 Task: Add the 'Tasks in a Box for Outlook' add-in to your Outlook account.
Action: Mouse moved to (41, 26)
Screenshot: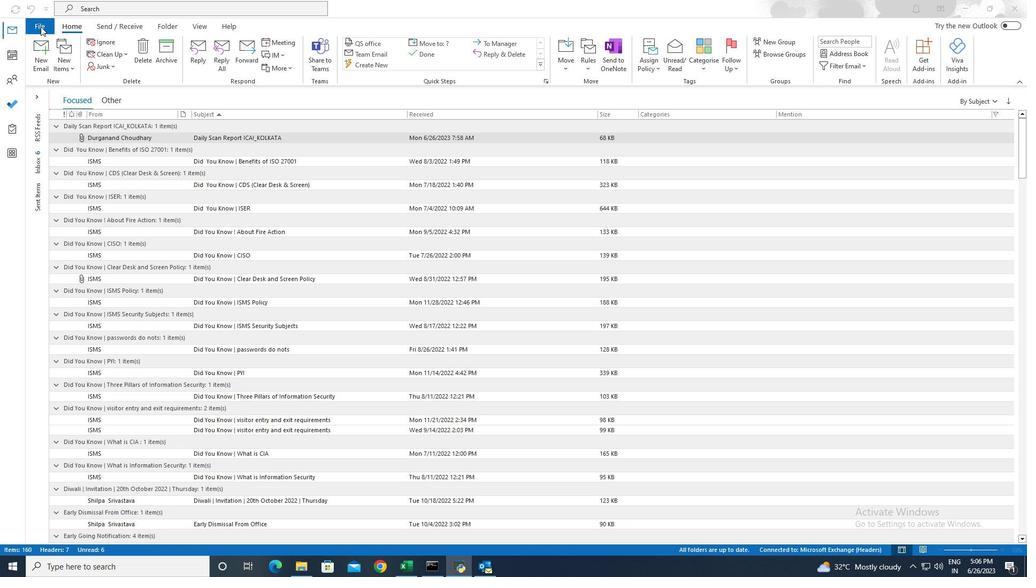 
Action: Mouse pressed left at (41, 26)
Screenshot: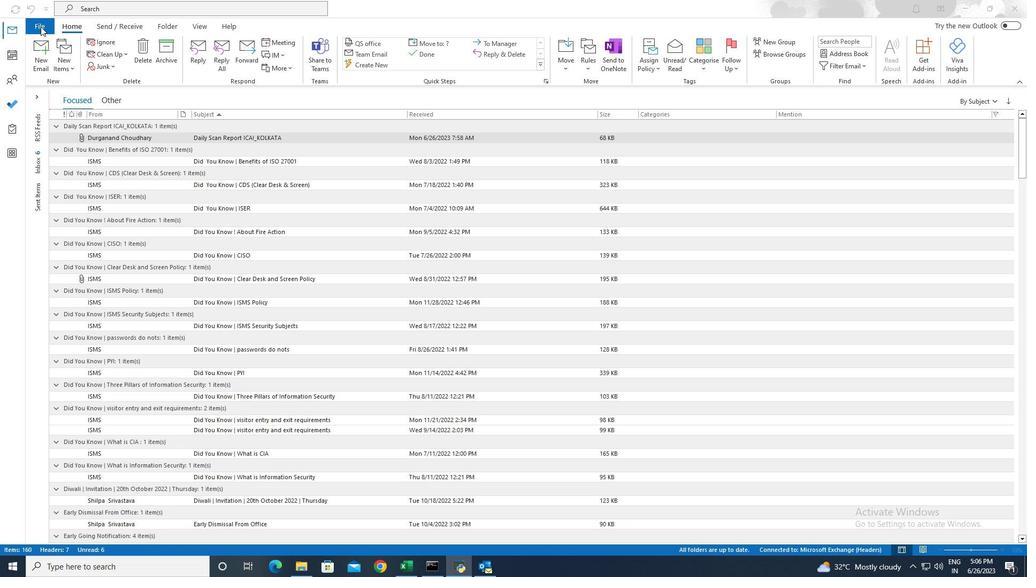 
Action: Mouse pressed left at (41, 26)
Screenshot: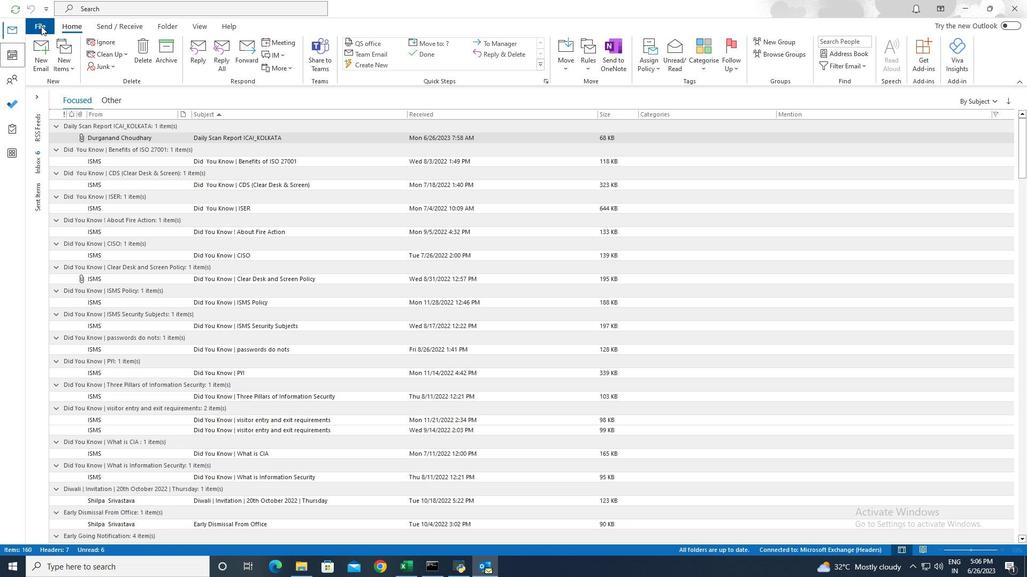 
Action: Mouse moved to (138, 424)
Screenshot: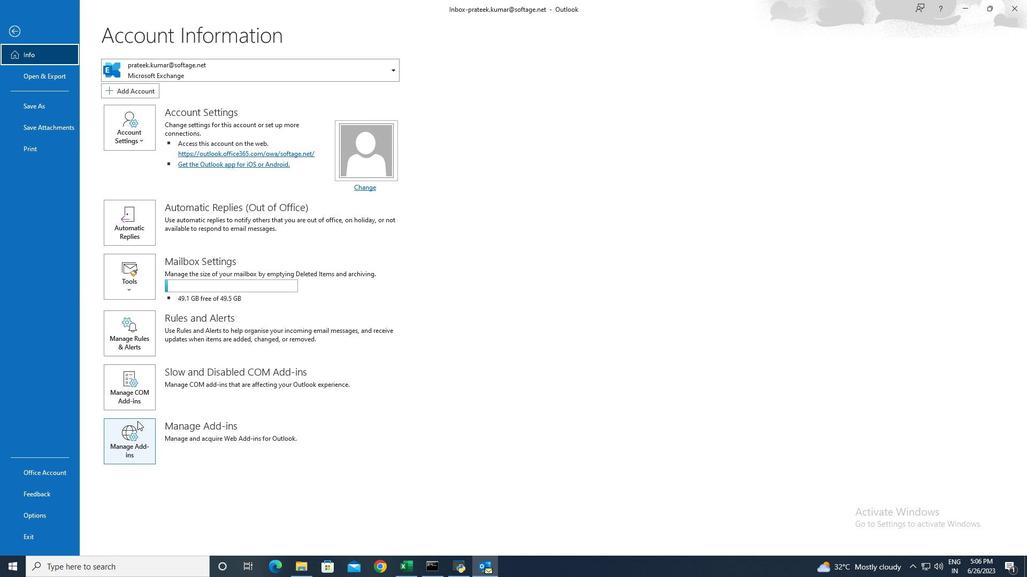 
Action: Mouse pressed left at (138, 424)
Screenshot: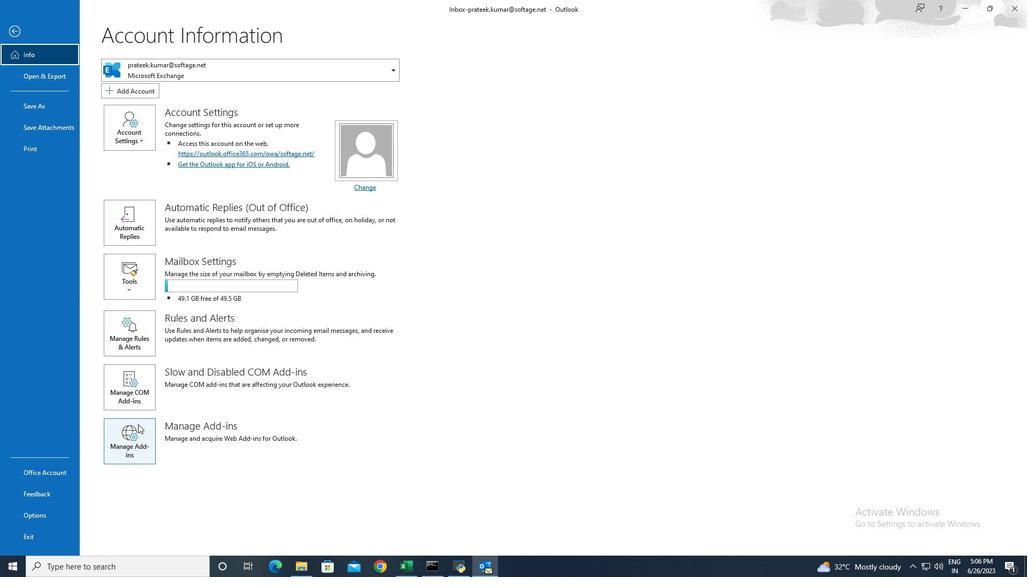 
Action: Mouse moved to (411, 246)
Screenshot: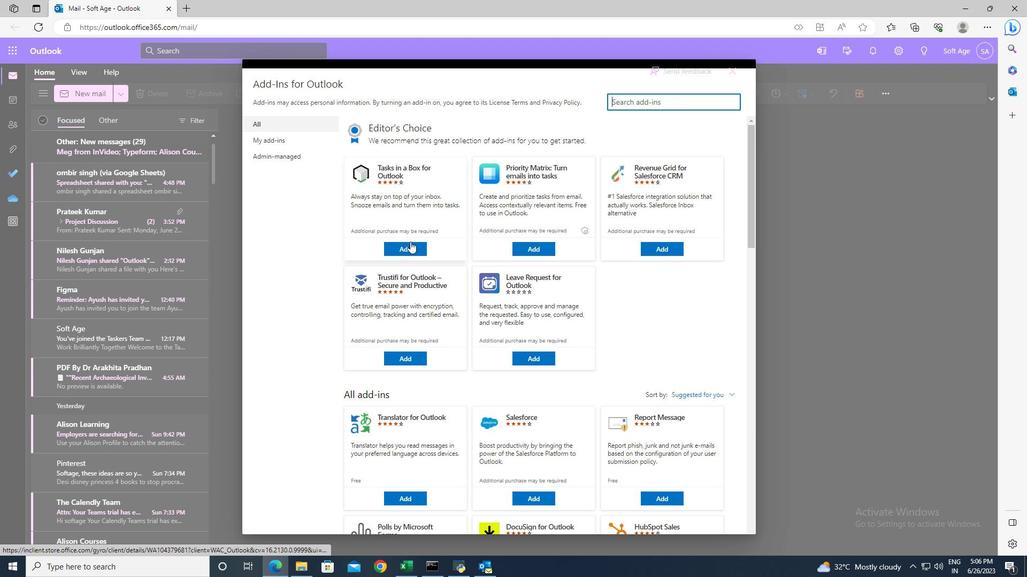 
Action: Mouse pressed left at (411, 246)
Screenshot: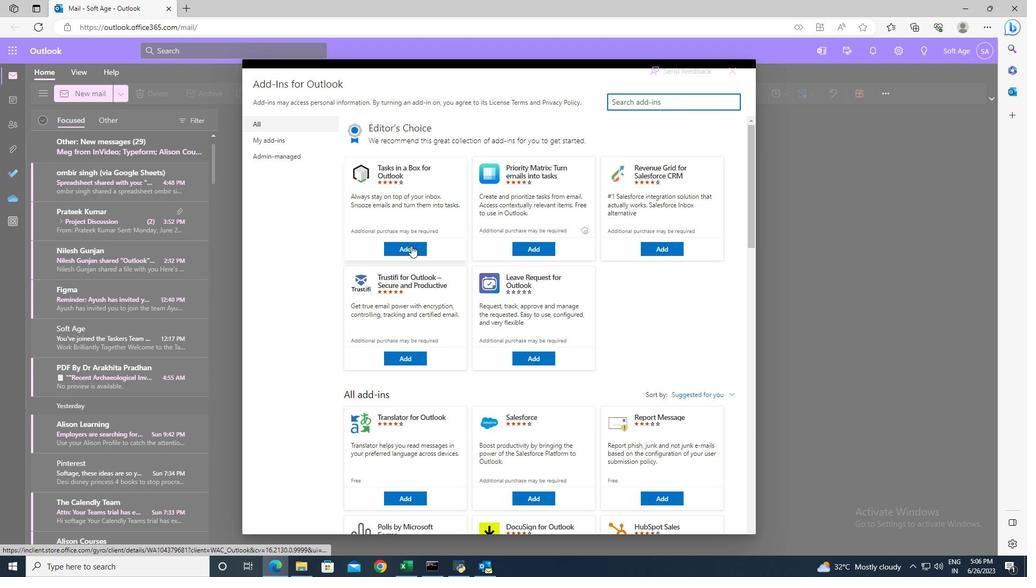 
Action: Mouse moved to (595, 225)
Screenshot: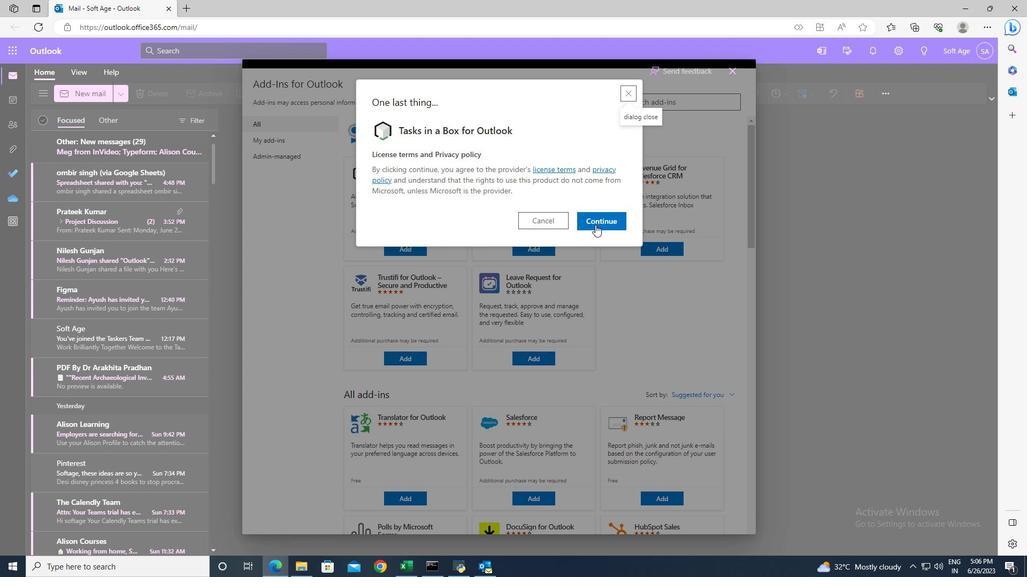 
Action: Mouse pressed left at (595, 225)
Screenshot: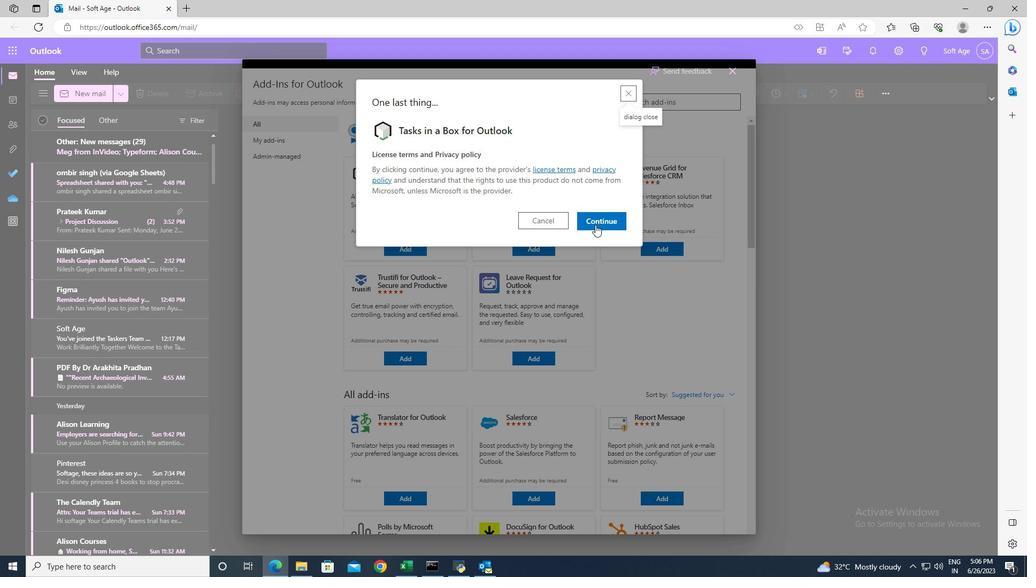 
